 Task: Create in the project TrackForge and in the Backlog issue 'Create a feature for users to track and manage their reading lists' a child issue 'Automated infrastructure security incident response optimization and remediation', and assign it to team member softage.3@softage.net.
Action: Mouse moved to (40, 149)
Screenshot: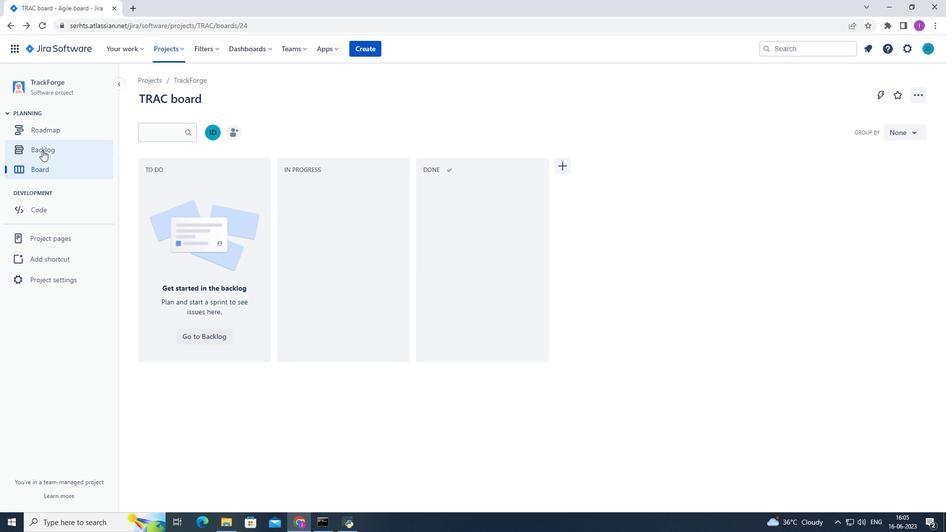 
Action: Mouse pressed left at (40, 149)
Screenshot: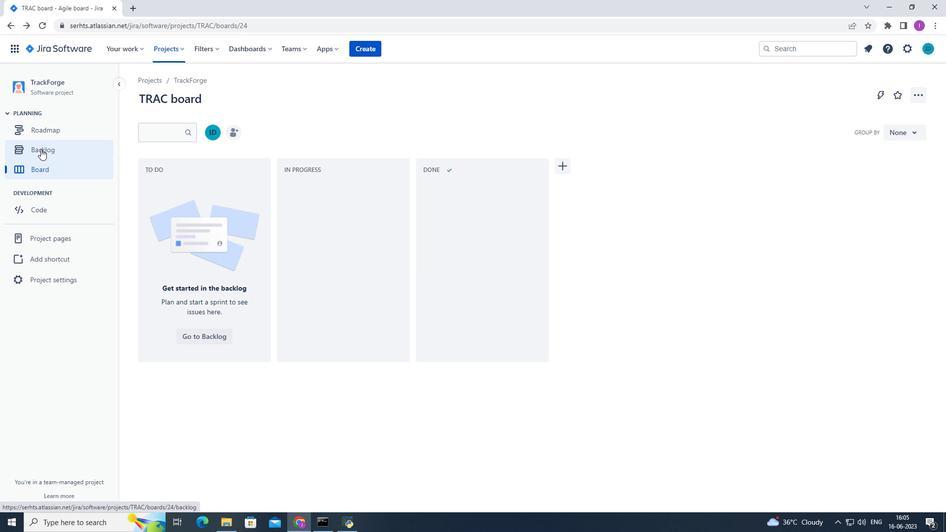 
Action: Mouse moved to (591, 358)
Screenshot: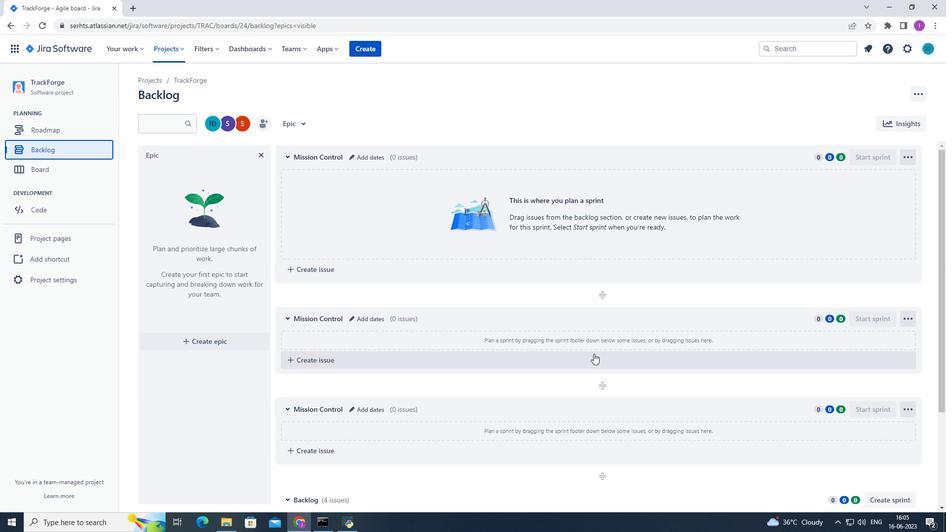 
Action: Mouse scrolled (591, 358) with delta (0, 0)
Screenshot: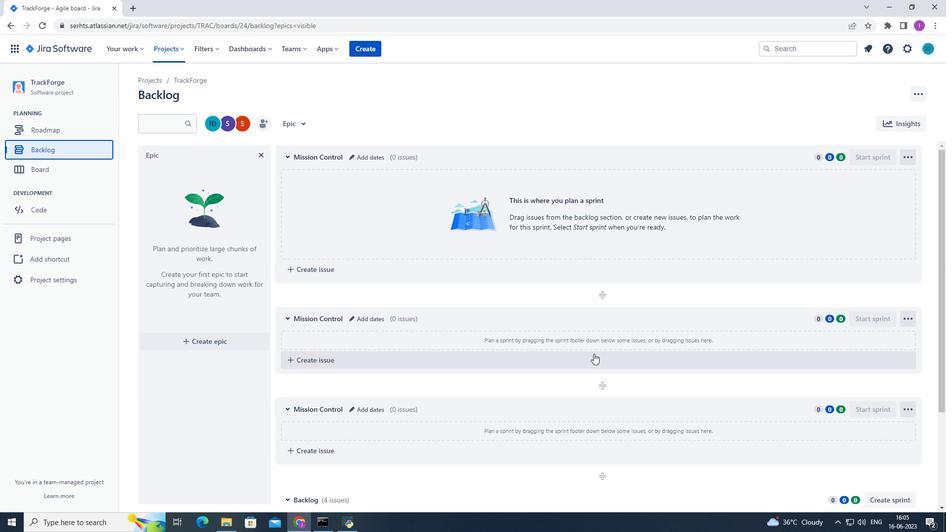 
Action: Mouse moved to (591, 361)
Screenshot: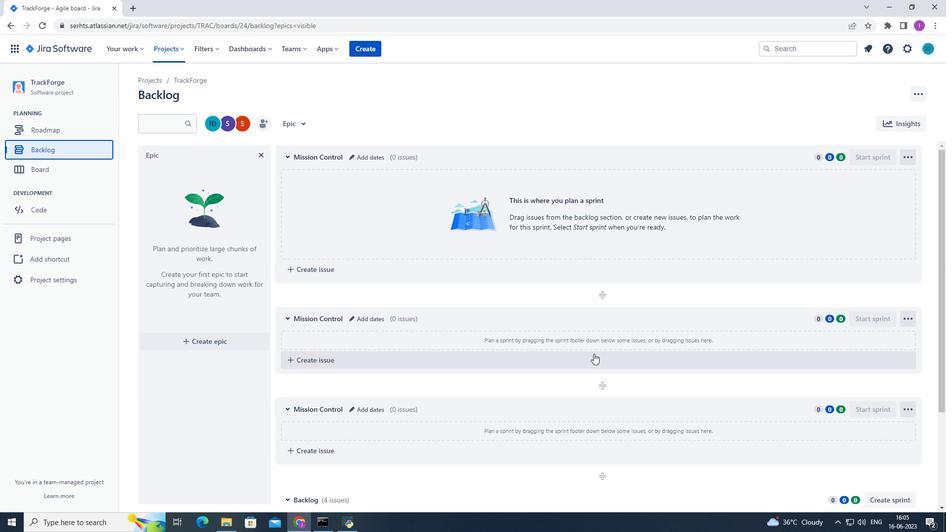 
Action: Mouse scrolled (591, 361) with delta (0, 0)
Screenshot: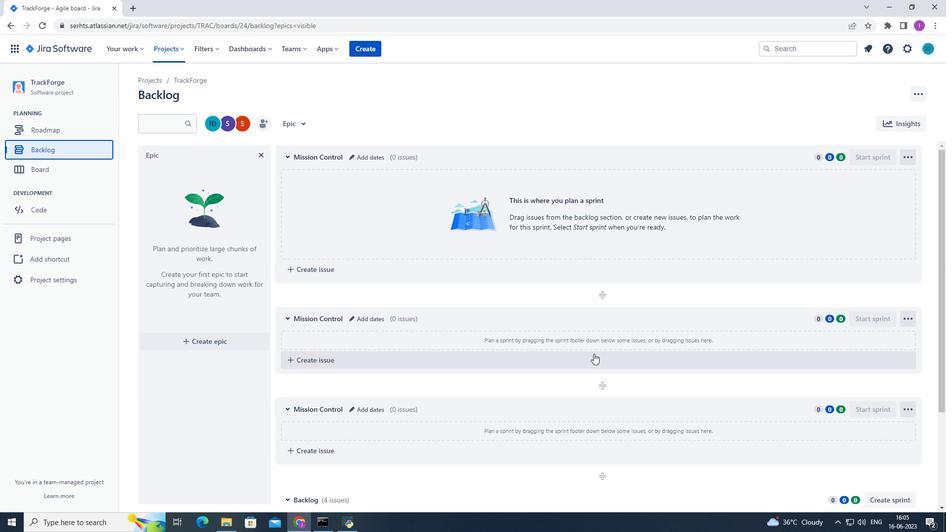 
Action: Mouse scrolled (591, 361) with delta (0, 0)
Screenshot: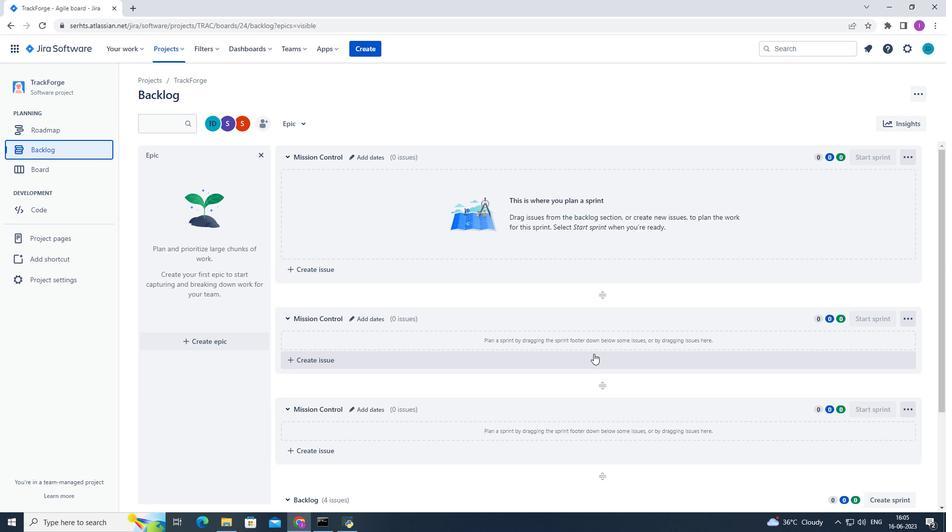 
Action: Mouse moved to (568, 378)
Screenshot: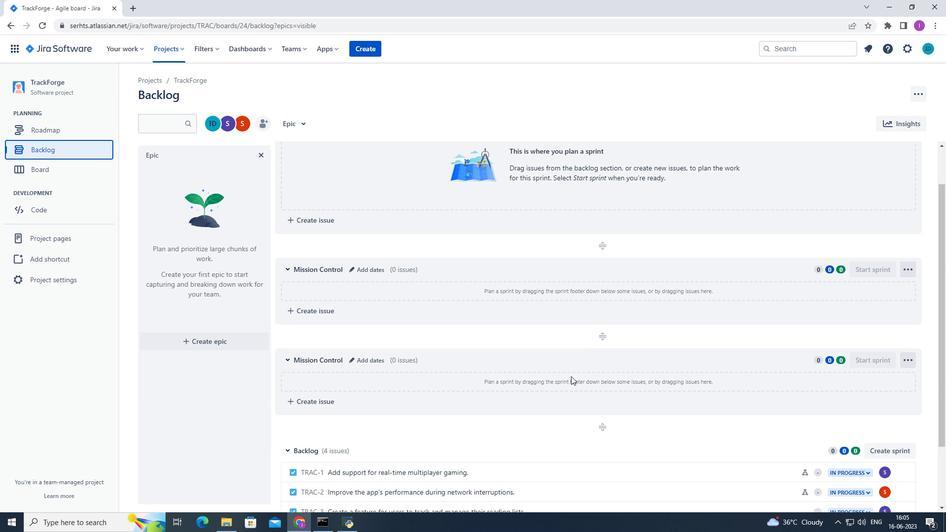 
Action: Mouse scrolled (568, 378) with delta (0, 0)
Screenshot: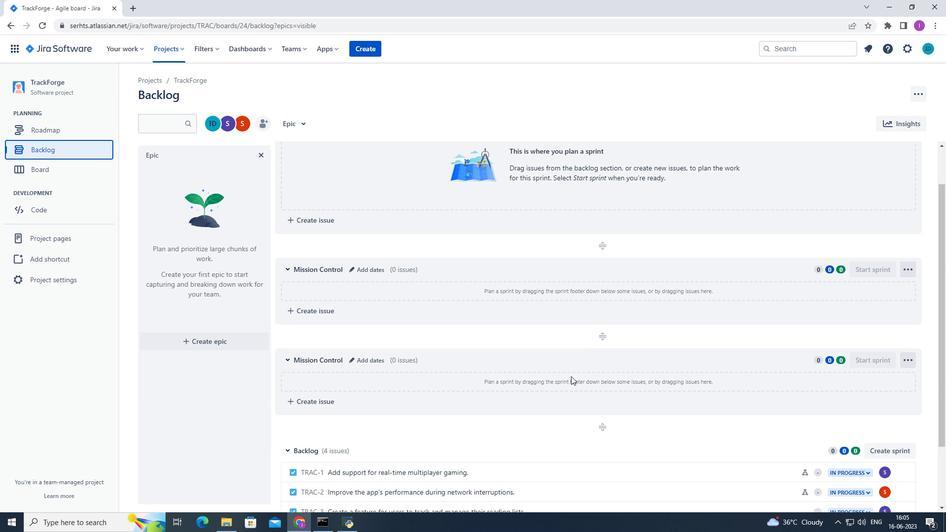 
Action: Mouse moved to (568, 379)
Screenshot: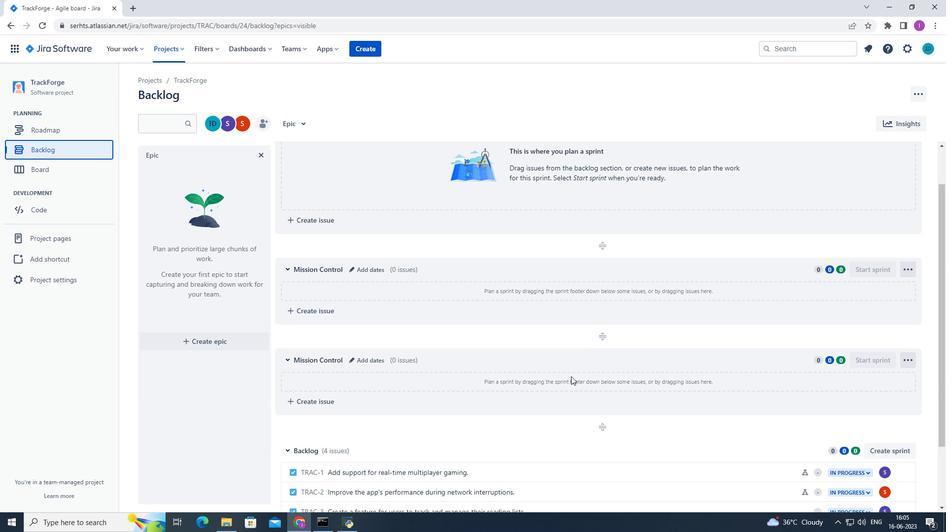 
Action: Mouse scrolled (568, 379) with delta (0, 0)
Screenshot: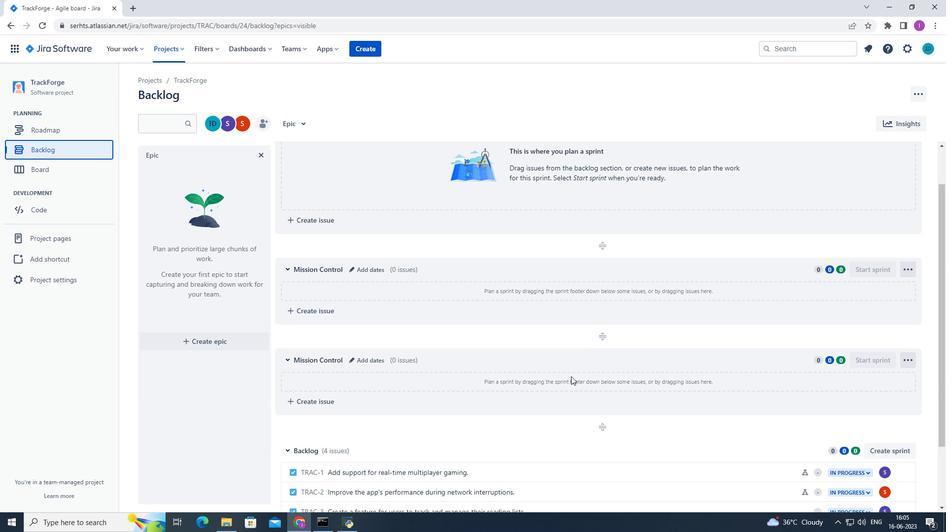 
Action: Mouse moved to (569, 381)
Screenshot: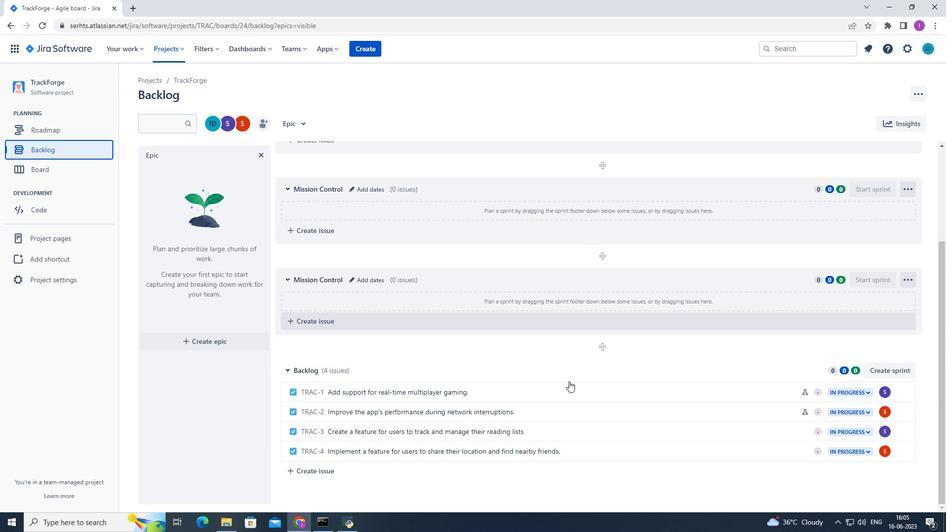 
Action: Mouse scrolled (569, 381) with delta (0, 0)
Screenshot: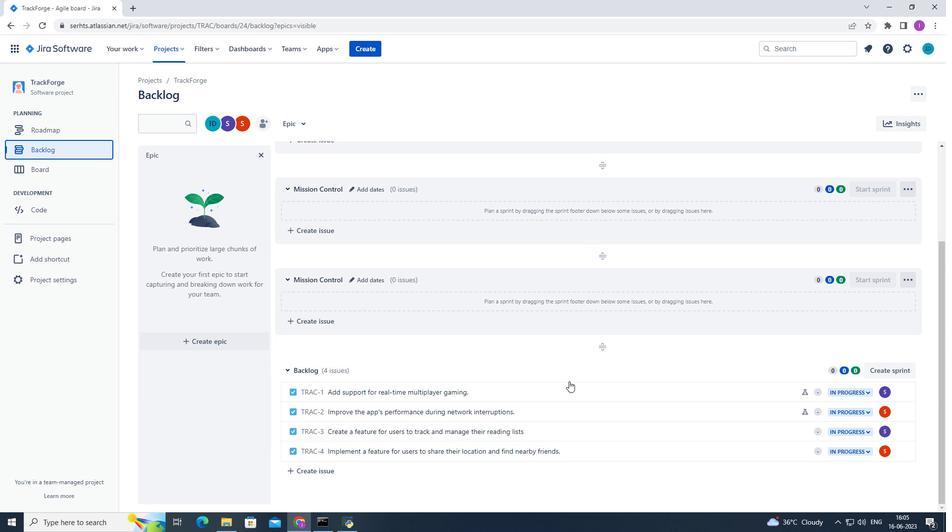 
Action: Mouse scrolled (569, 381) with delta (0, 0)
Screenshot: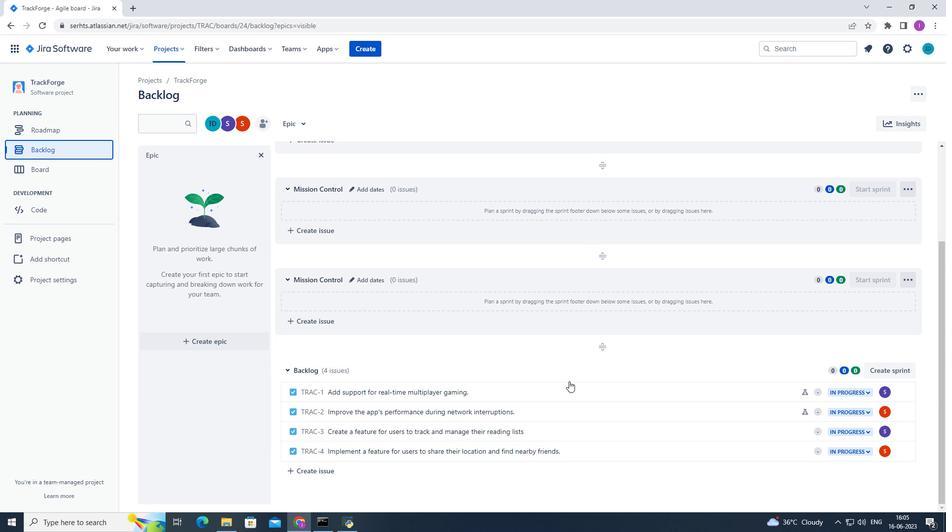 
Action: Mouse scrolled (569, 381) with delta (0, 0)
Screenshot: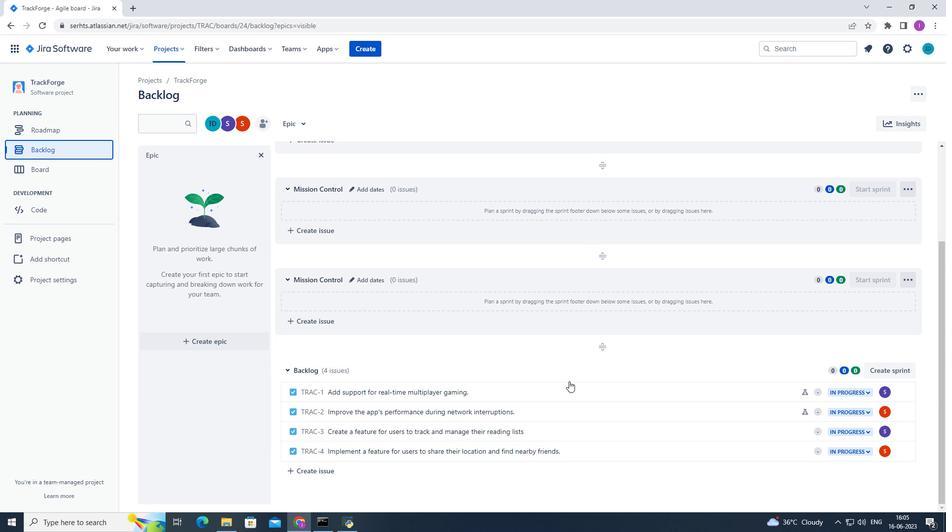 
Action: Mouse scrolled (569, 381) with delta (0, 0)
Screenshot: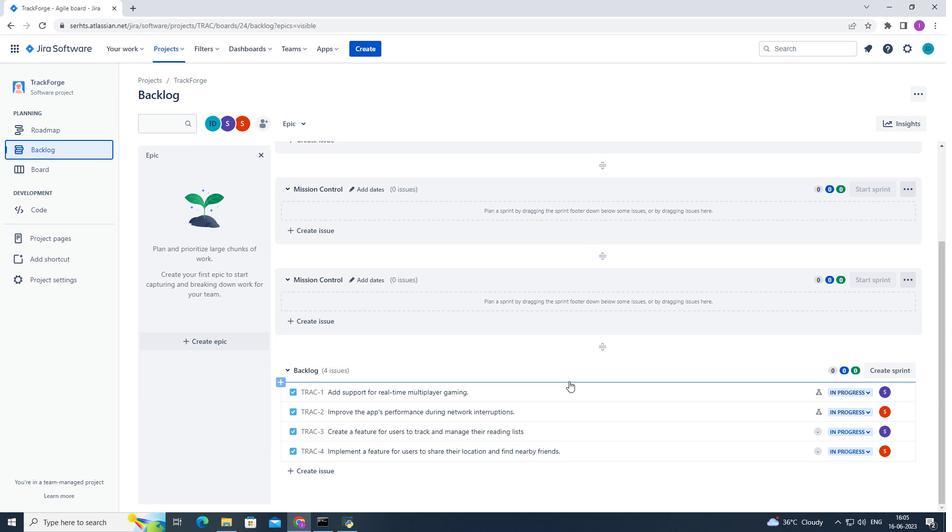
Action: Mouse moved to (626, 431)
Screenshot: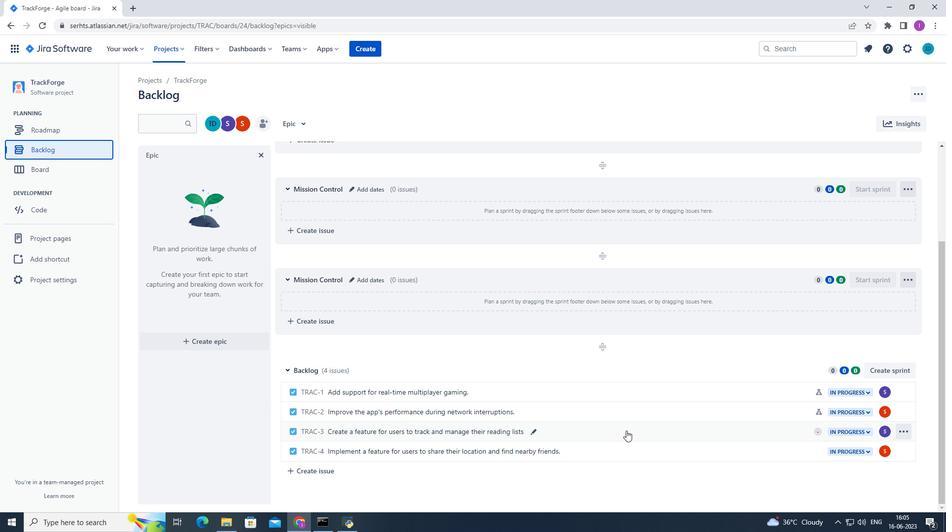 
Action: Mouse pressed left at (626, 431)
Screenshot: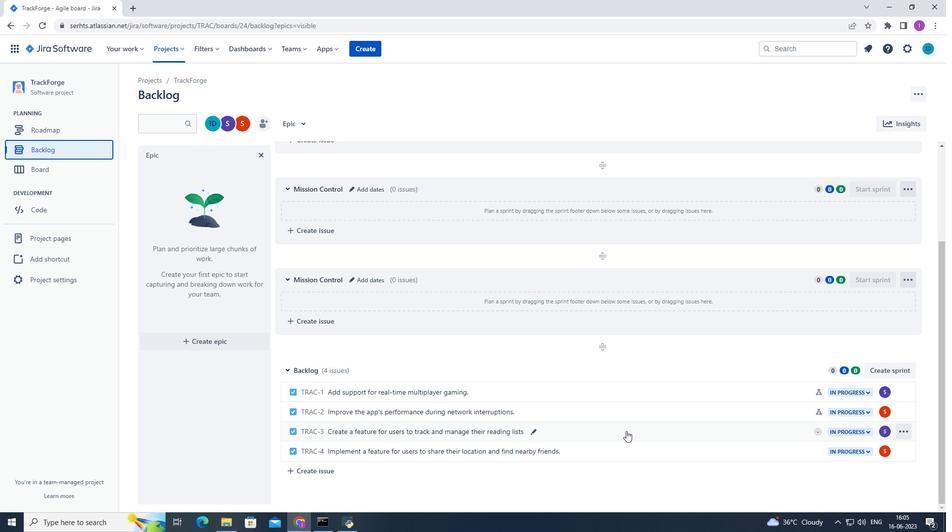 
Action: Mouse moved to (775, 207)
Screenshot: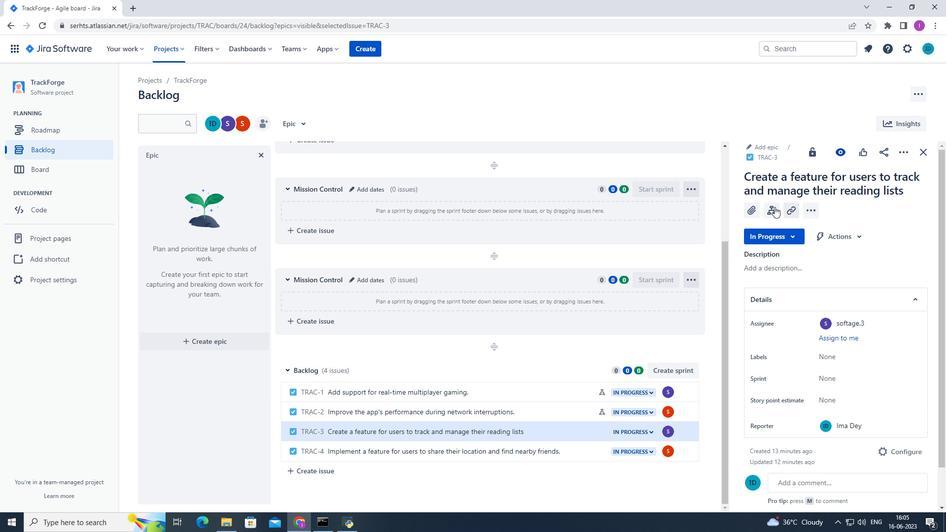 
Action: Mouse pressed left at (775, 207)
Screenshot: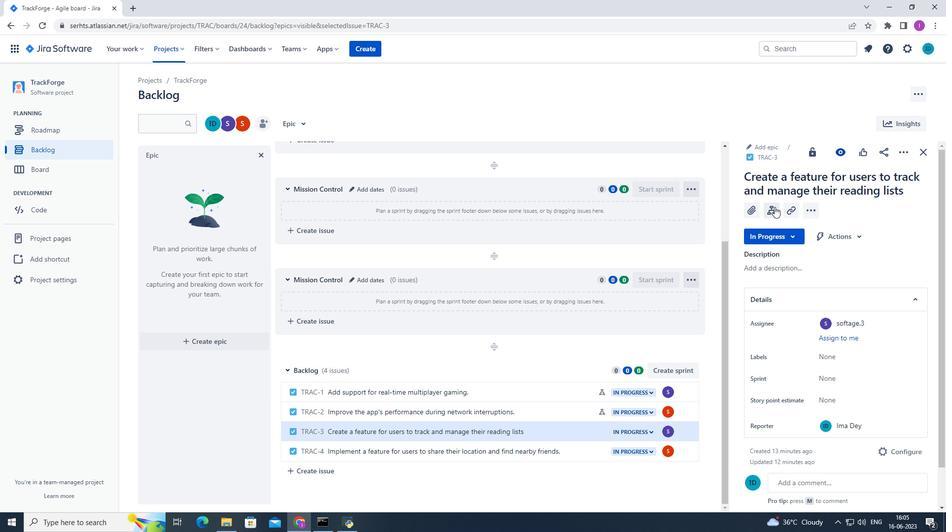 
Action: Mouse moved to (768, 312)
Screenshot: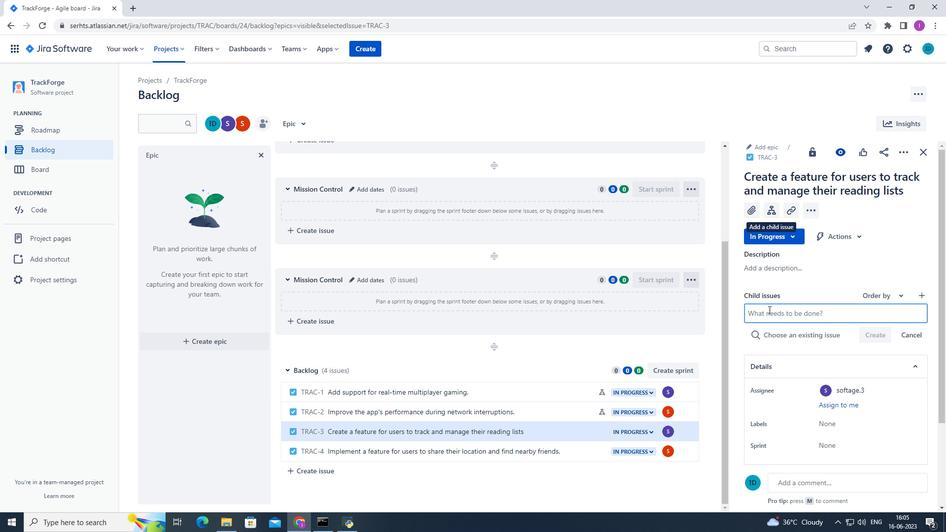 
Action: Mouse pressed left at (768, 312)
Screenshot: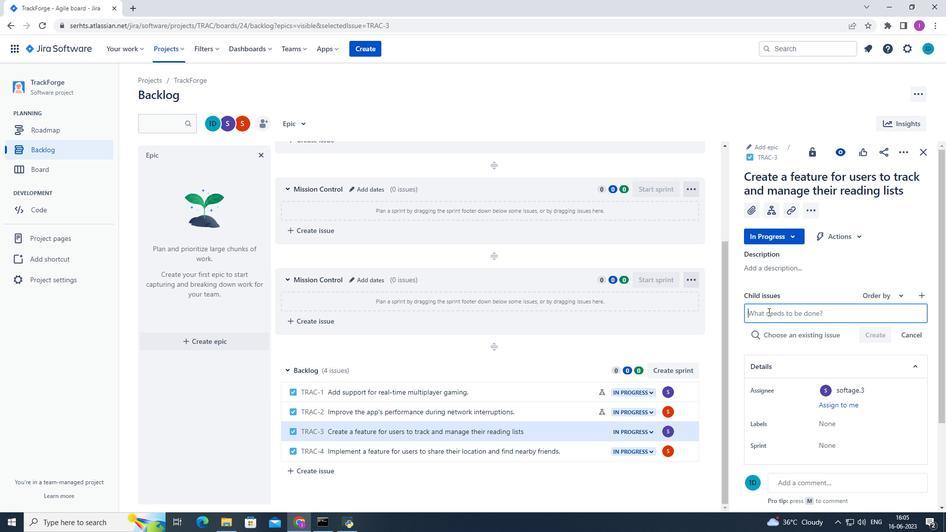 
Action: Mouse moved to (800, 303)
Screenshot: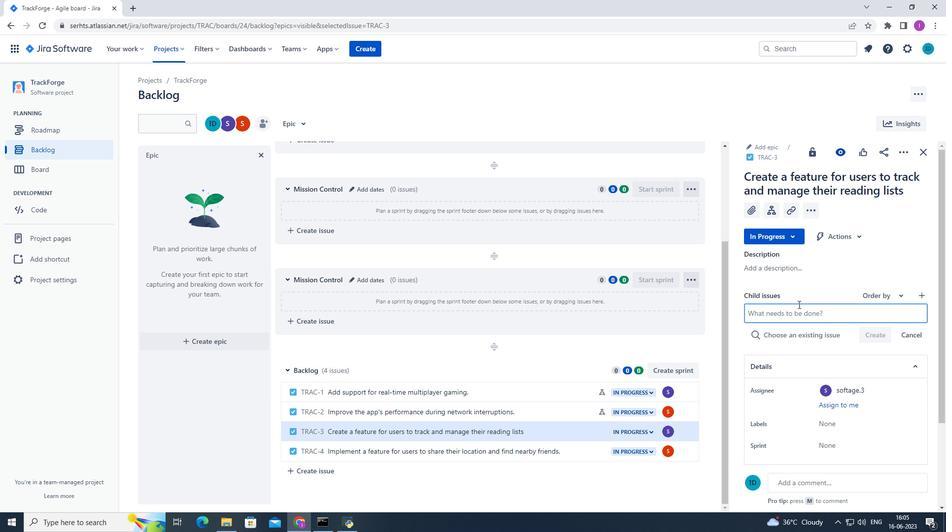
Action: Key pressed <Key.shift>Automated<Key.space>insfrastructure<Key.space>security
Screenshot: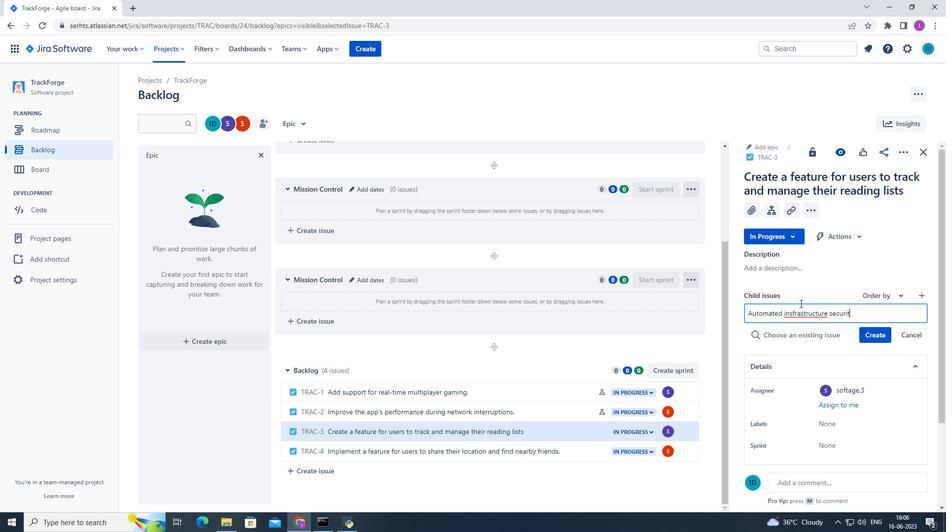 
Action: Mouse moved to (858, 311)
Screenshot: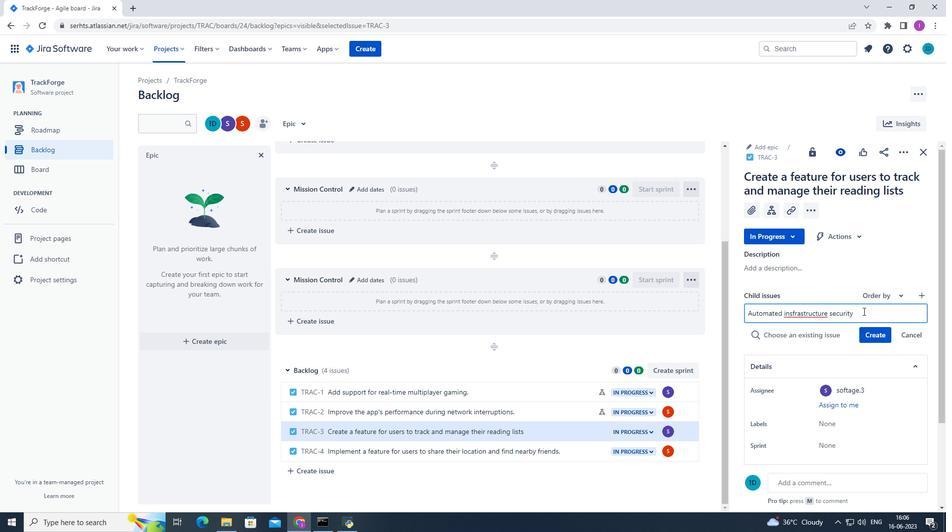
Action: Key pressed <Key.space>incident<Key.space>response<Key.space>i<Key.backspace>optimization<Key.space>and<Key.space>remedis<Key.backspace>ation.
Screenshot: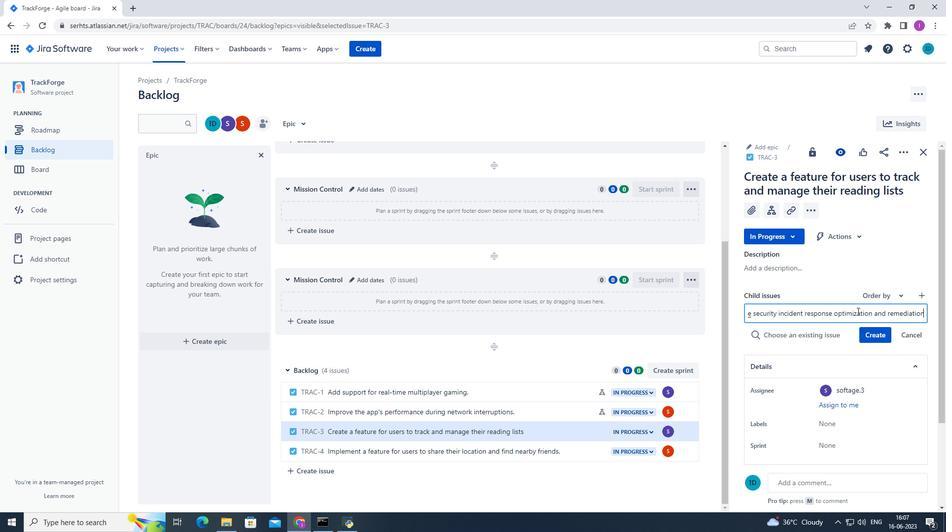 
Action: Mouse moved to (872, 337)
Screenshot: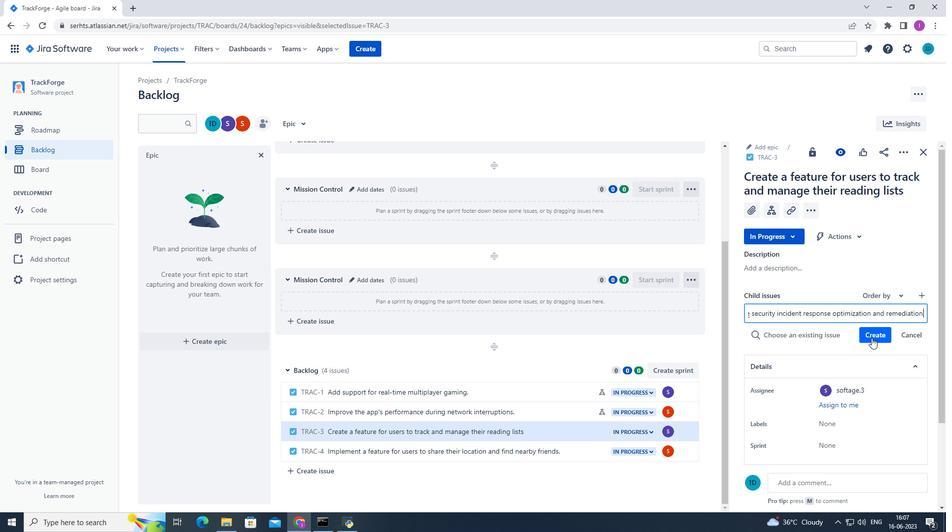 
Action: Mouse pressed left at (872, 337)
Screenshot: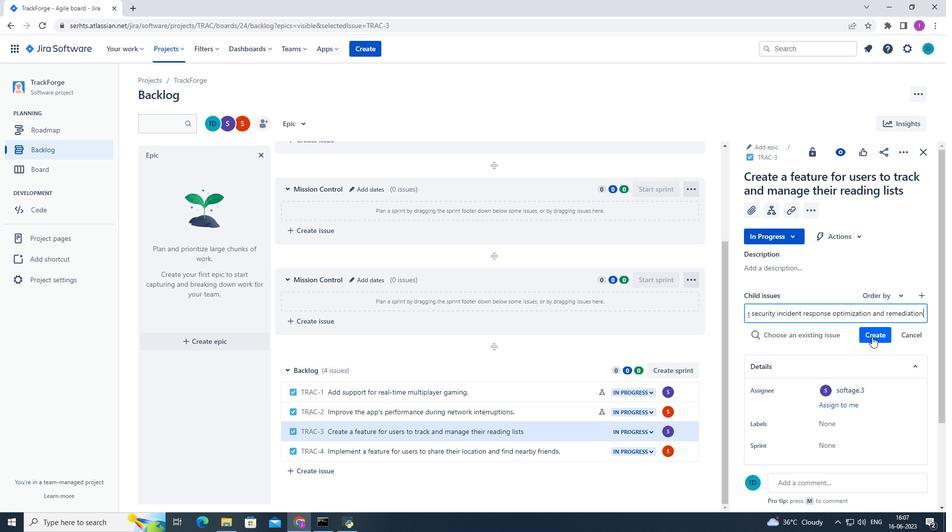 
Action: Mouse moved to (882, 321)
Screenshot: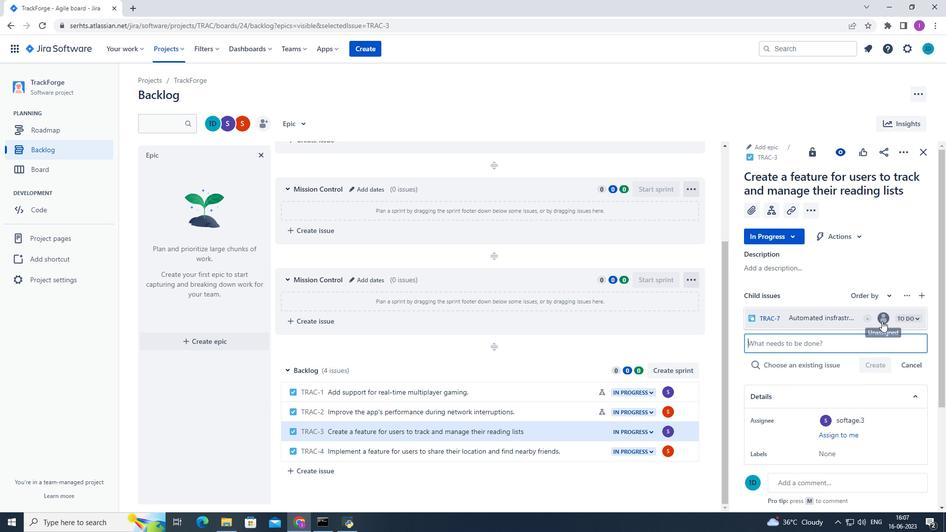 
Action: Mouse pressed left at (882, 321)
Screenshot: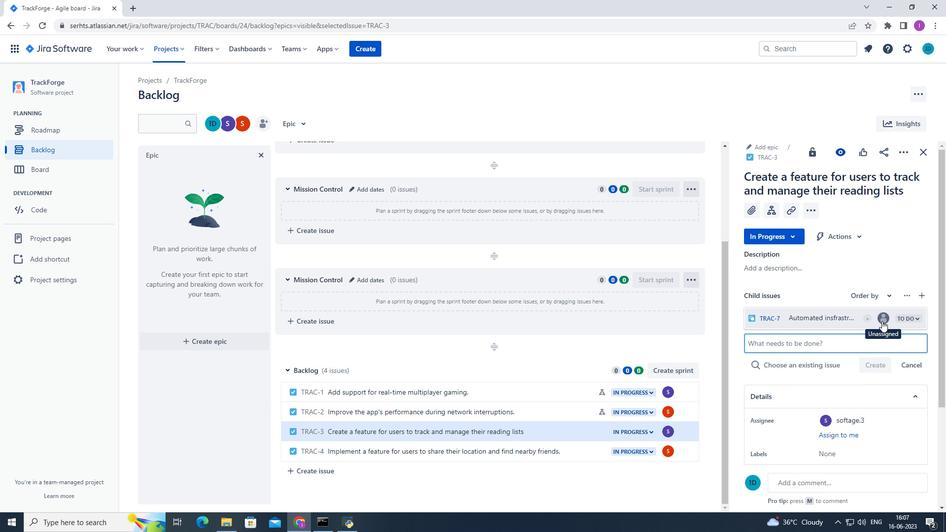 
Action: Mouse moved to (789, 341)
Screenshot: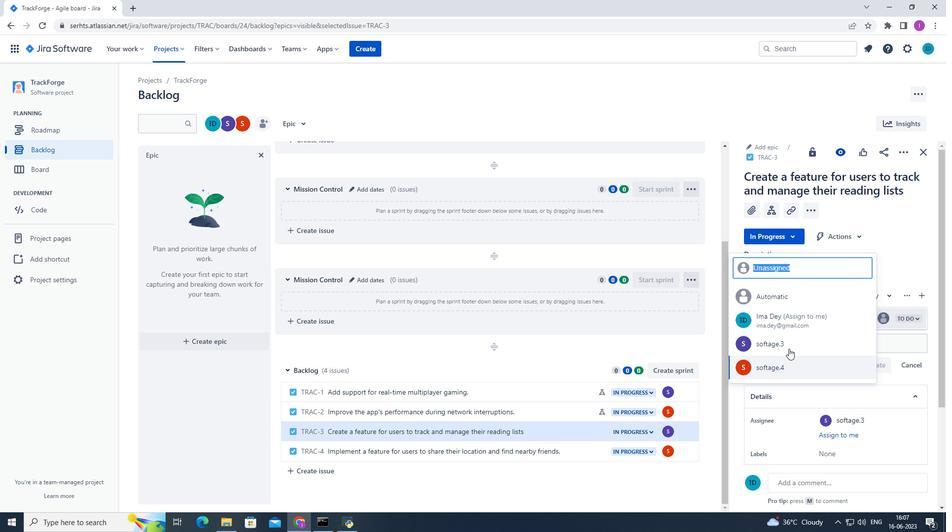 
Action: Mouse pressed left at (789, 341)
Screenshot: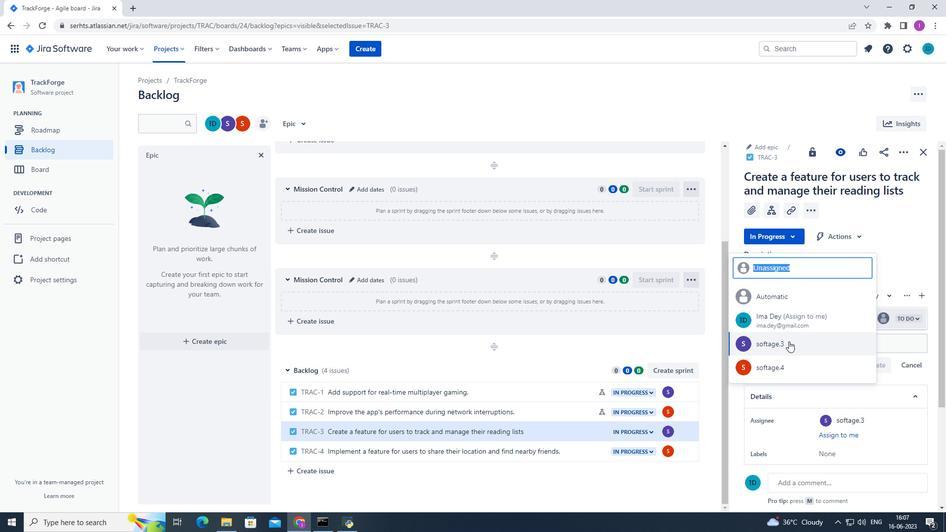
Action: Mouse moved to (241, 408)
Screenshot: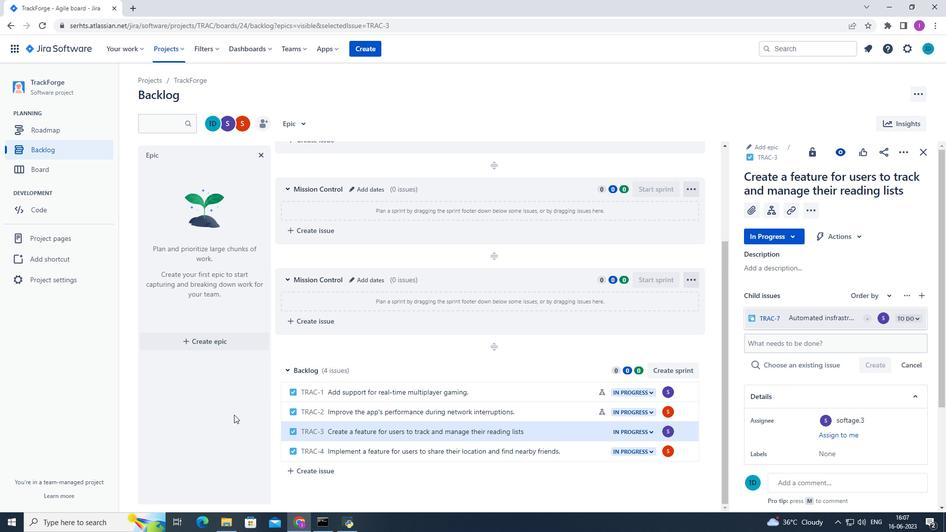 
